 Task: select a rule when a card is moved out of list name by me.
Action: Mouse moved to (1316, 111)
Screenshot: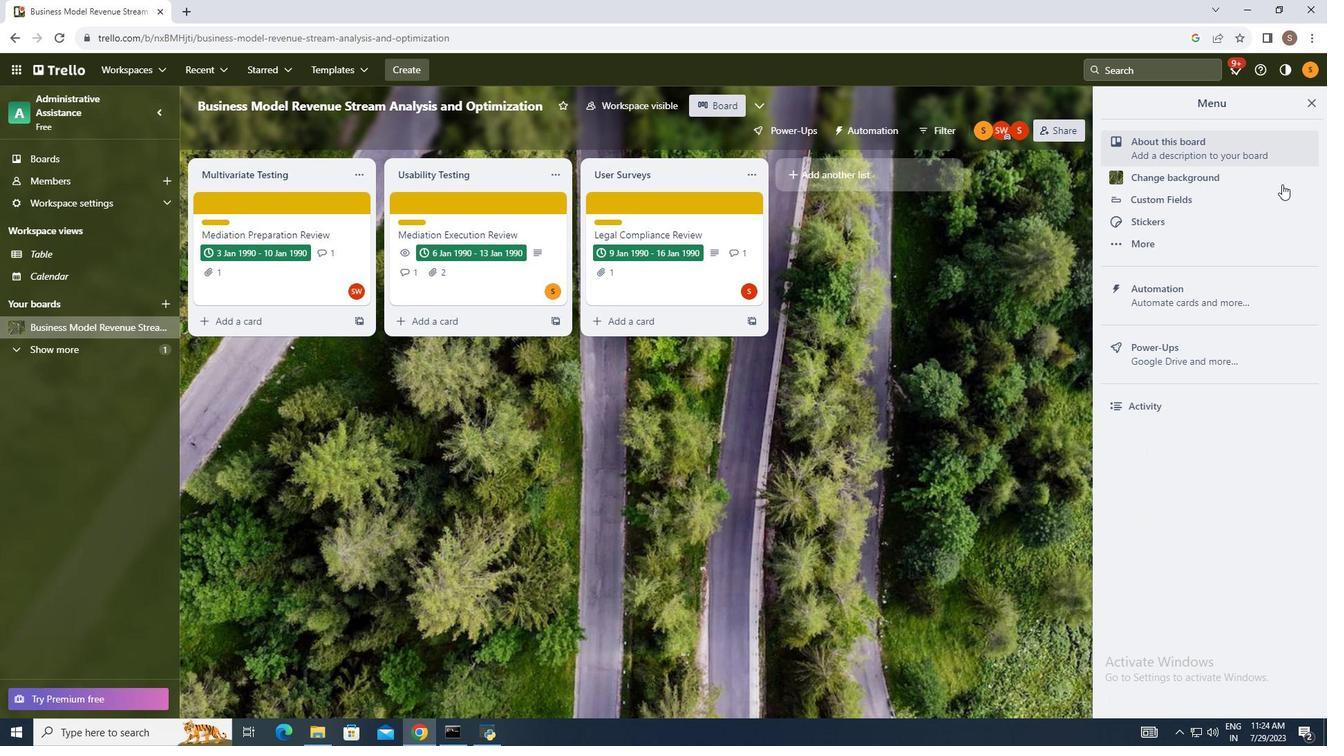 
Action: Mouse pressed left at (1316, 111)
Screenshot: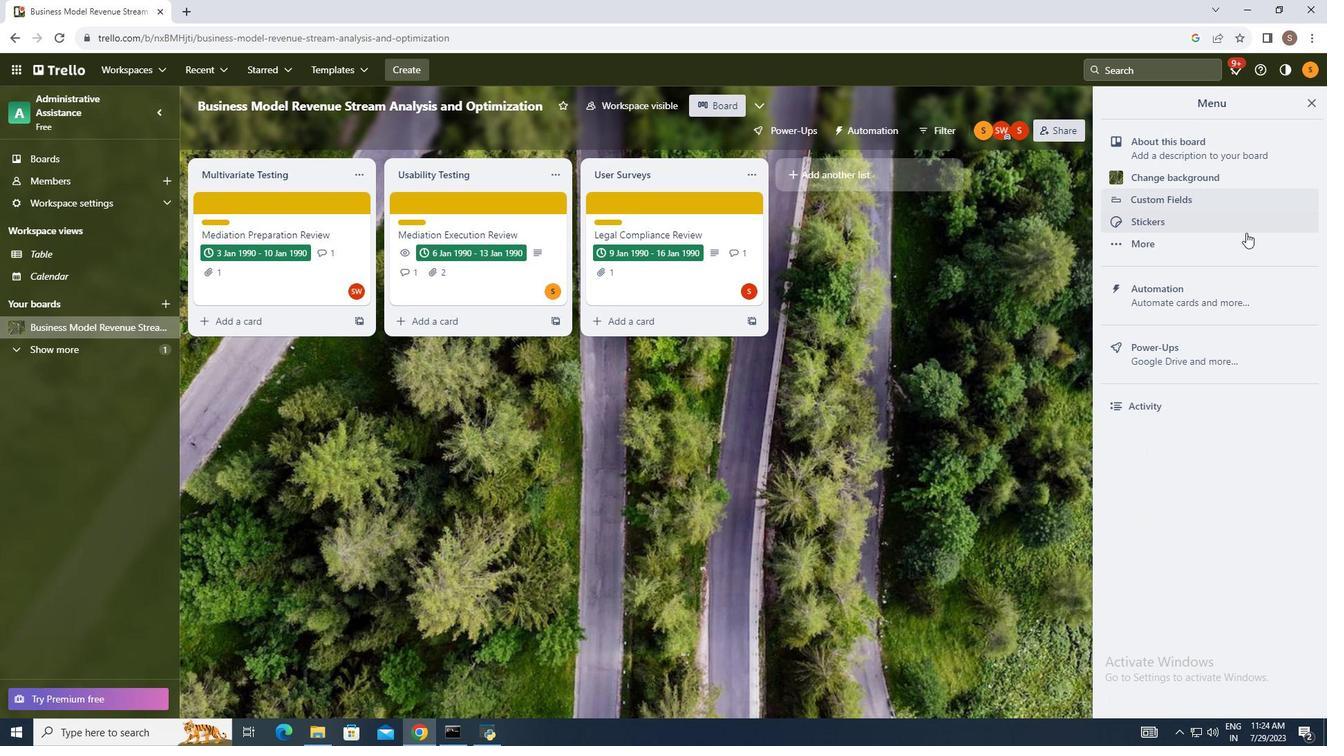 
Action: Mouse moved to (1202, 298)
Screenshot: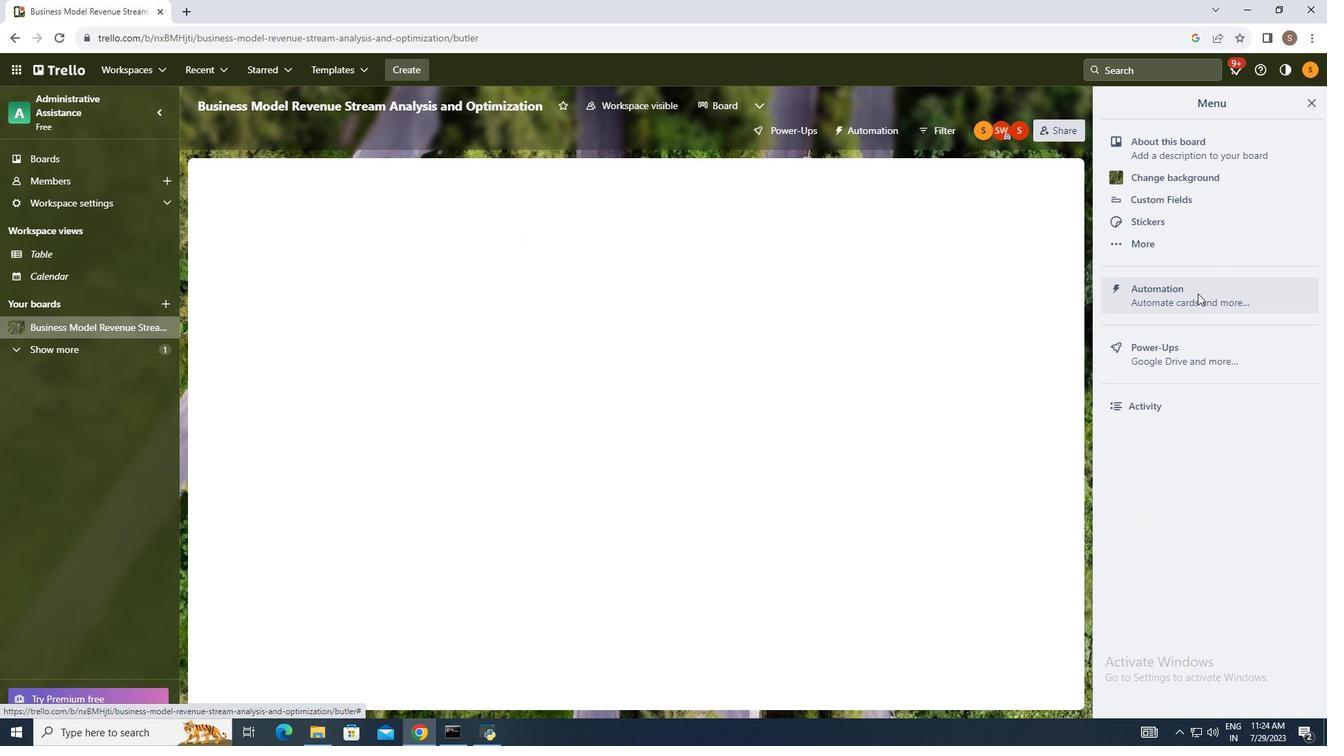 
Action: Mouse pressed left at (1202, 298)
Screenshot: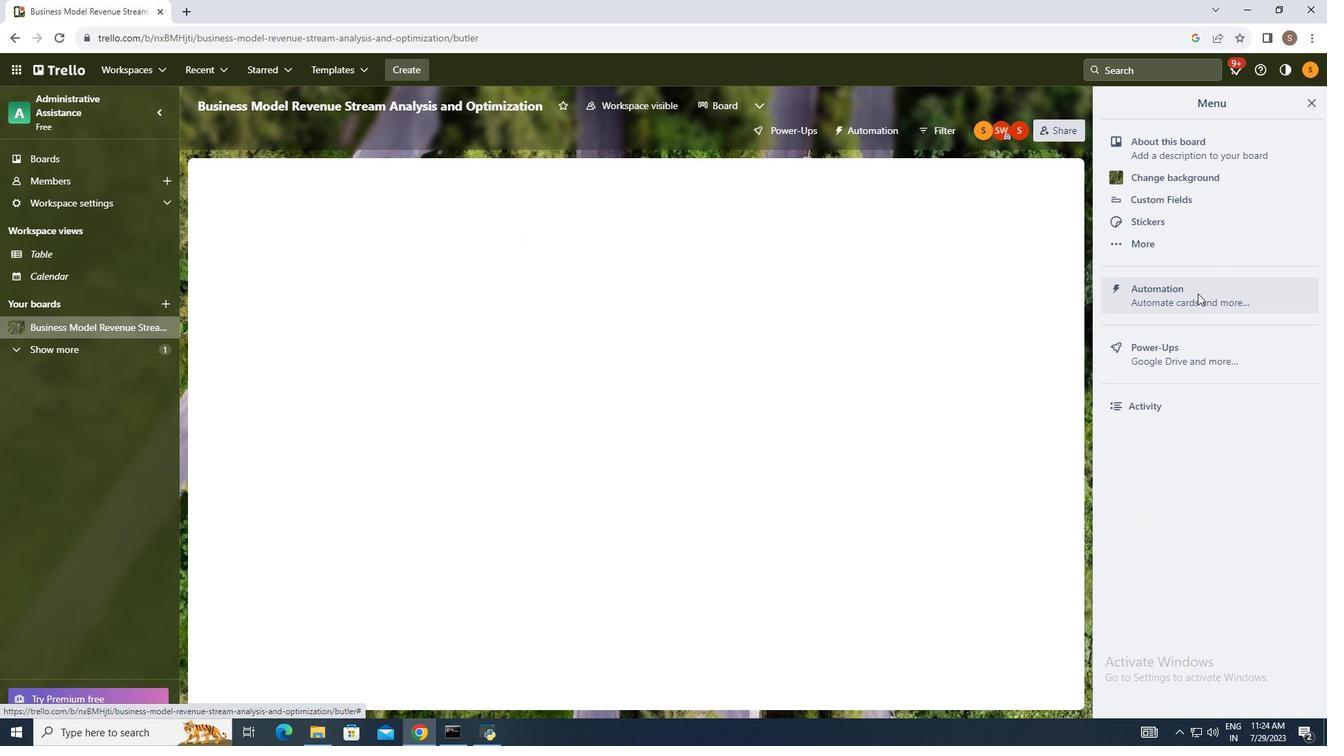 
Action: Mouse moved to (237, 258)
Screenshot: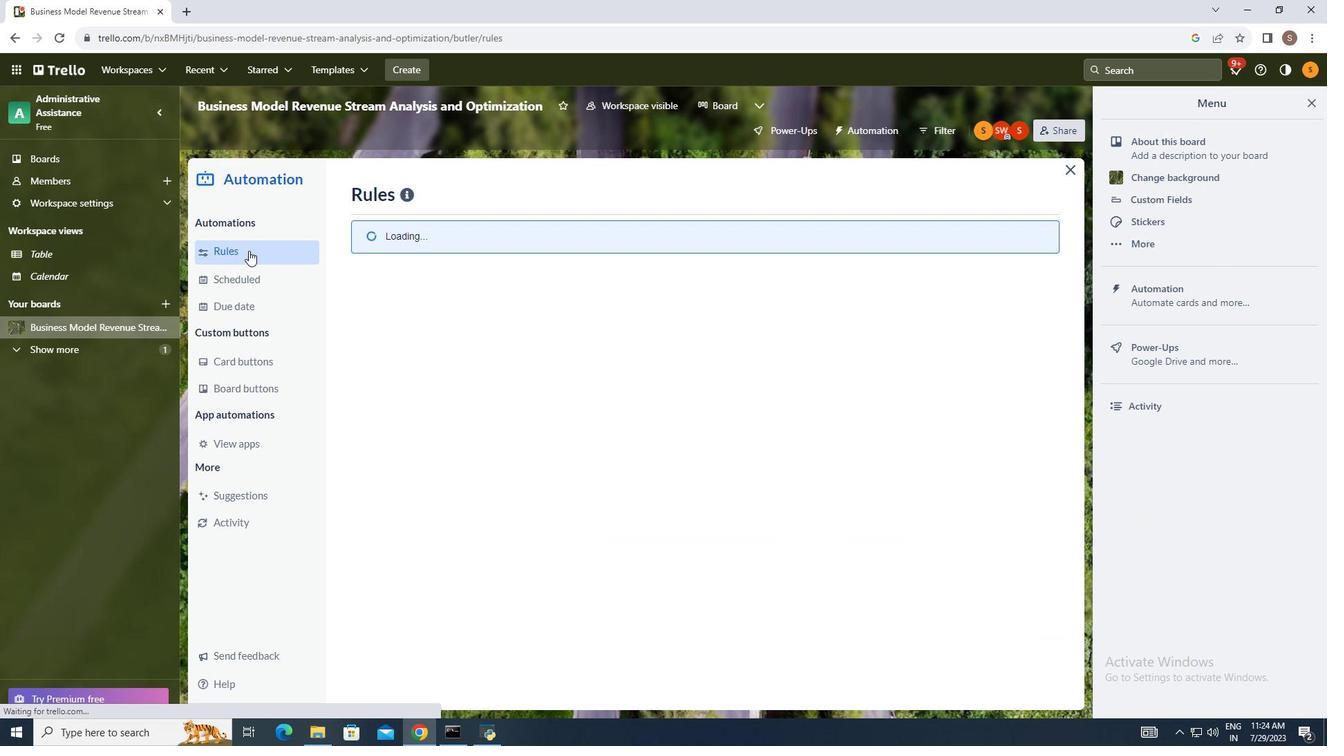 
Action: Mouse pressed left at (237, 258)
Screenshot: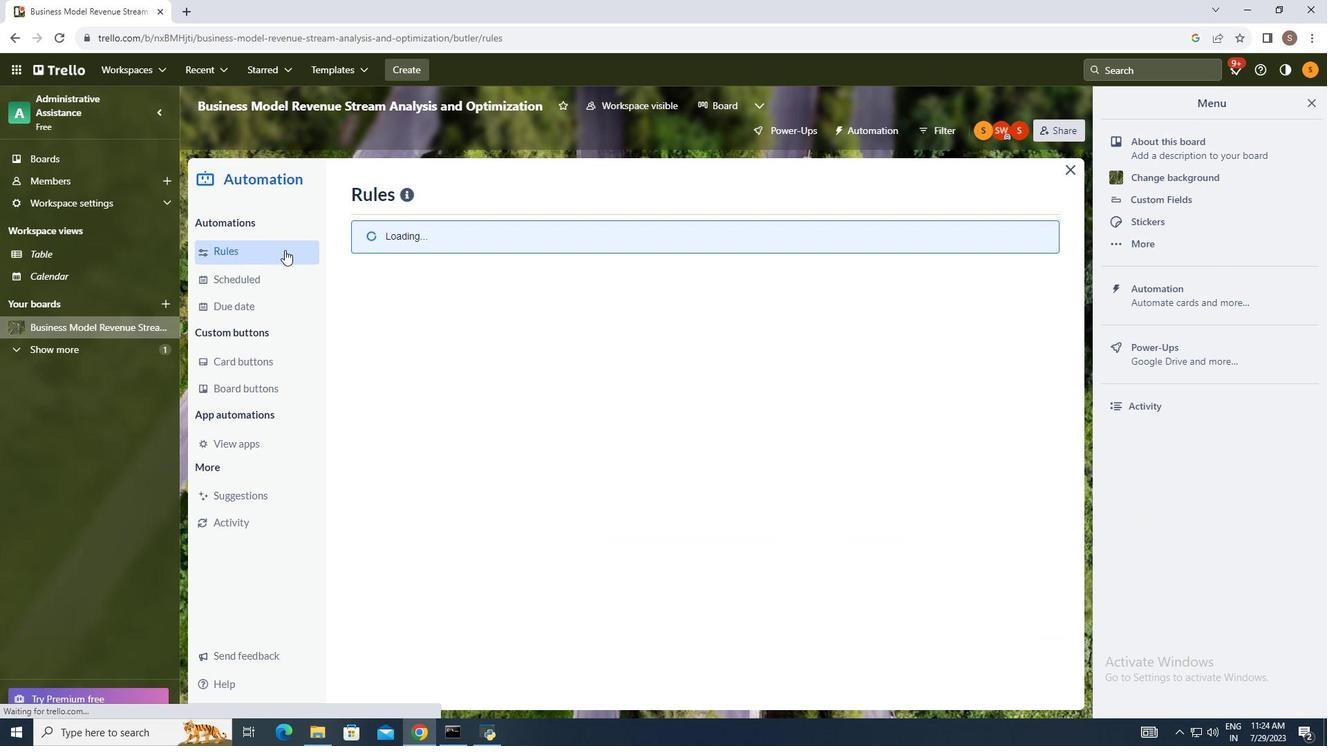 
Action: Mouse moved to (926, 194)
Screenshot: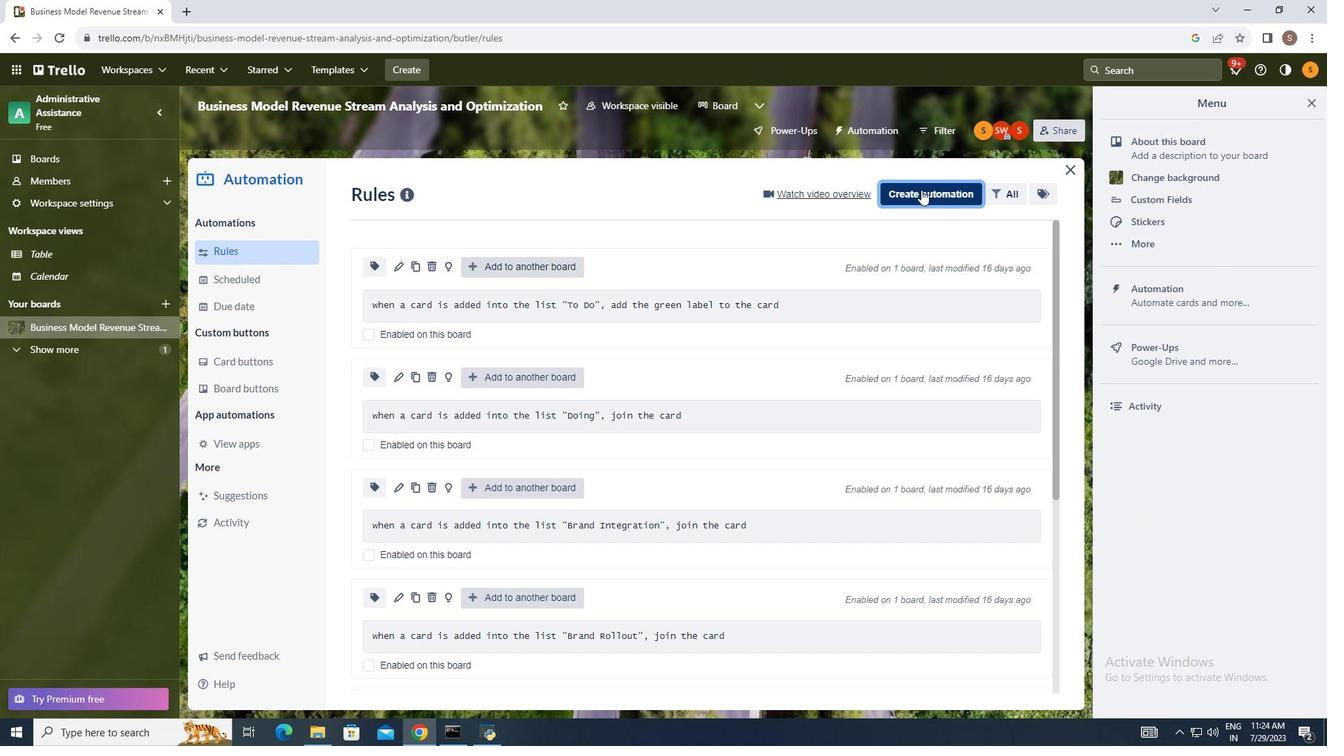 
Action: Mouse pressed left at (926, 194)
Screenshot: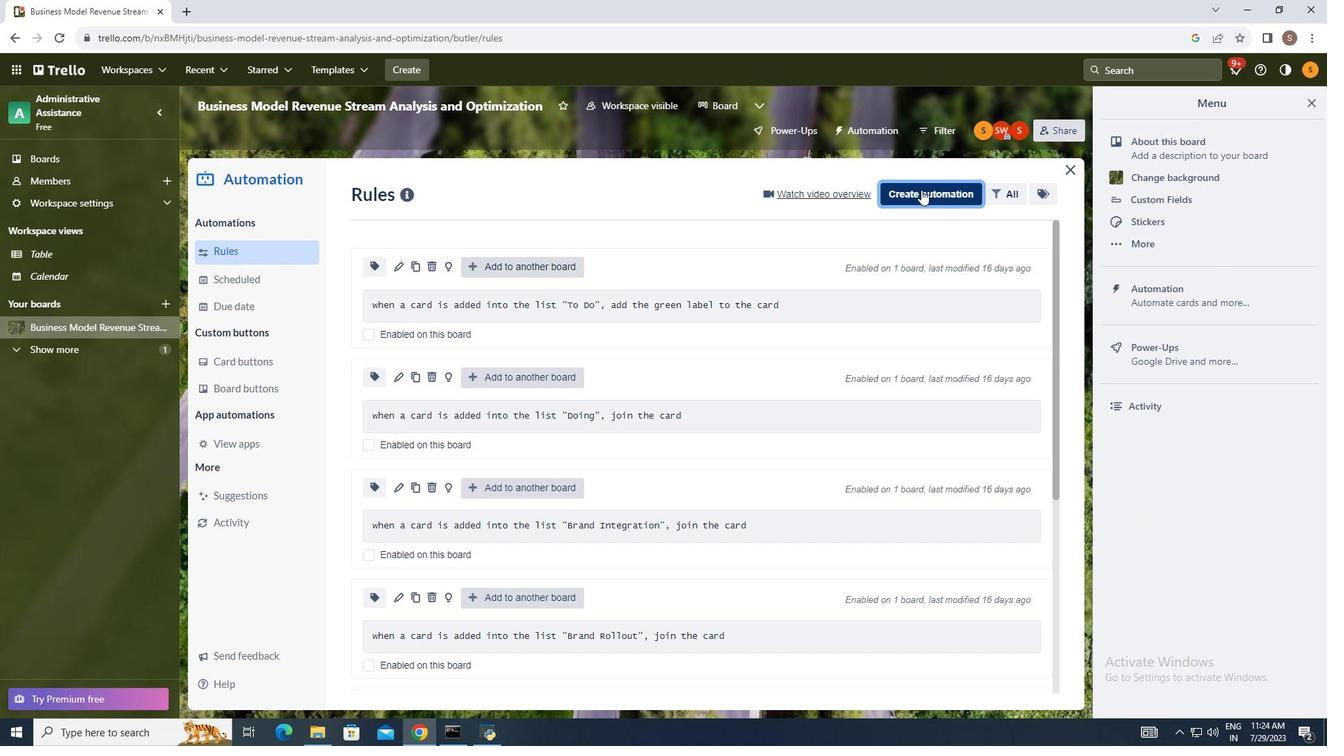 
Action: Mouse moved to (673, 331)
Screenshot: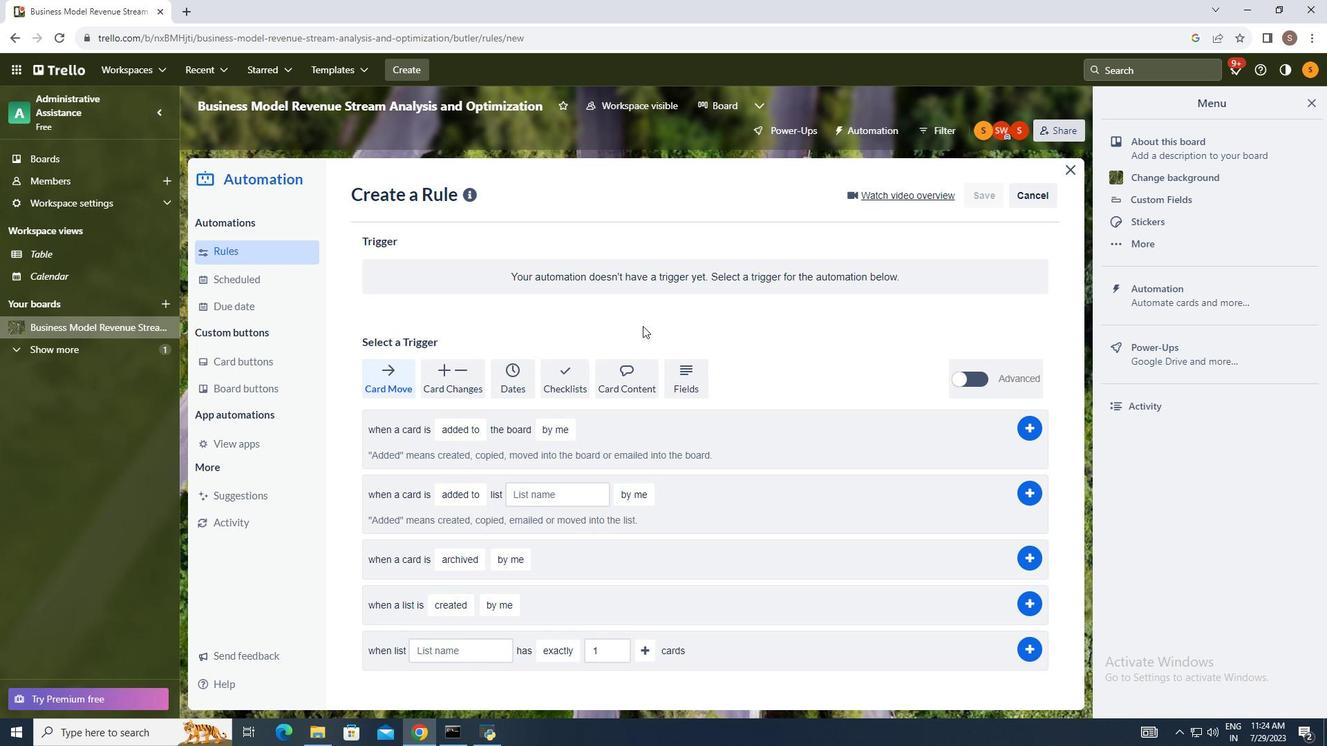 
Action: Mouse pressed left at (673, 331)
Screenshot: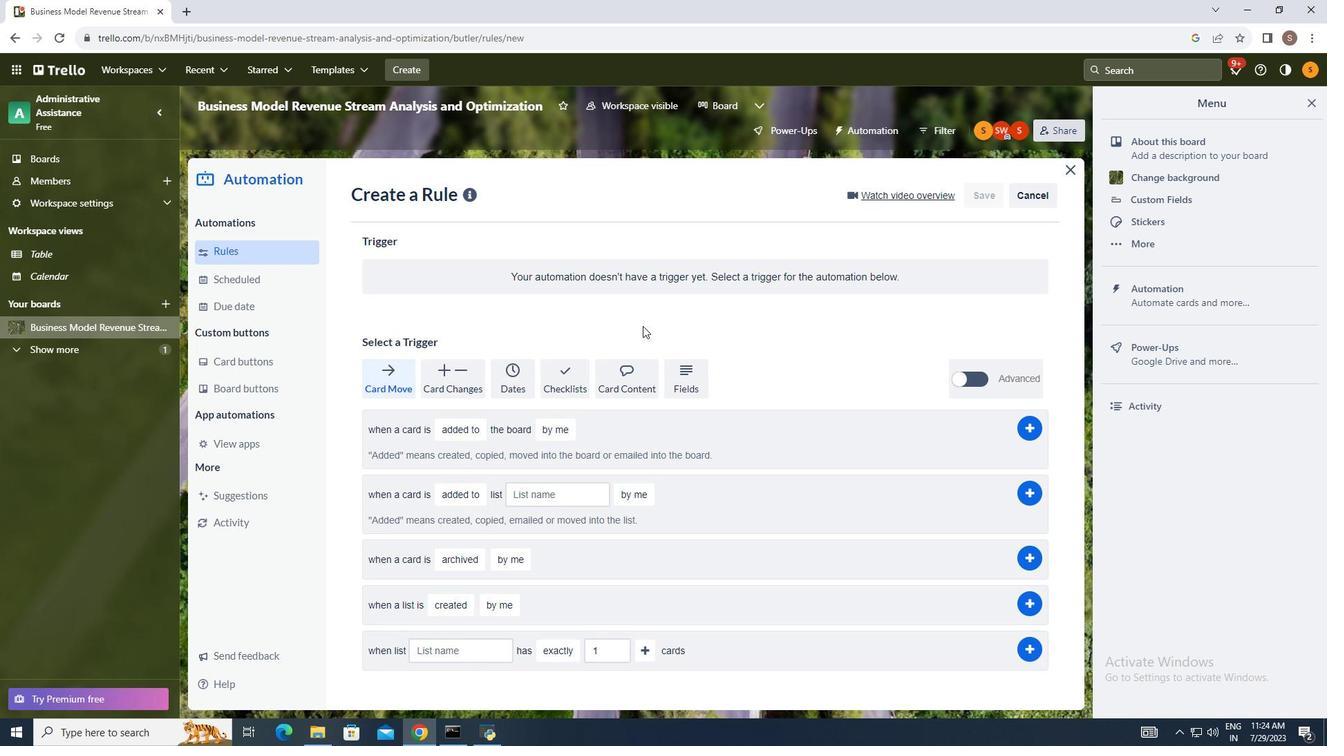 
Action: Mouse moved to (457, 494)
Screenshot: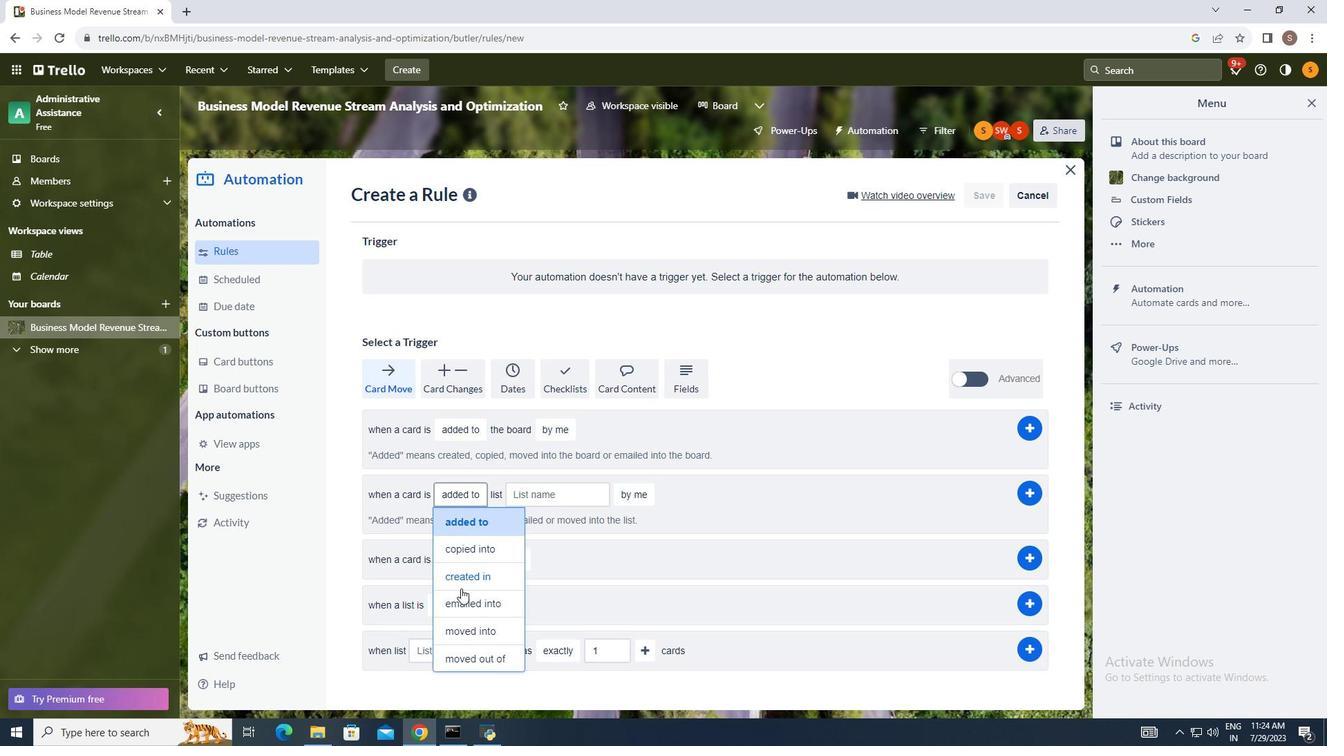 
Action: Mouse pressed left at (457, 494)
Screenshot: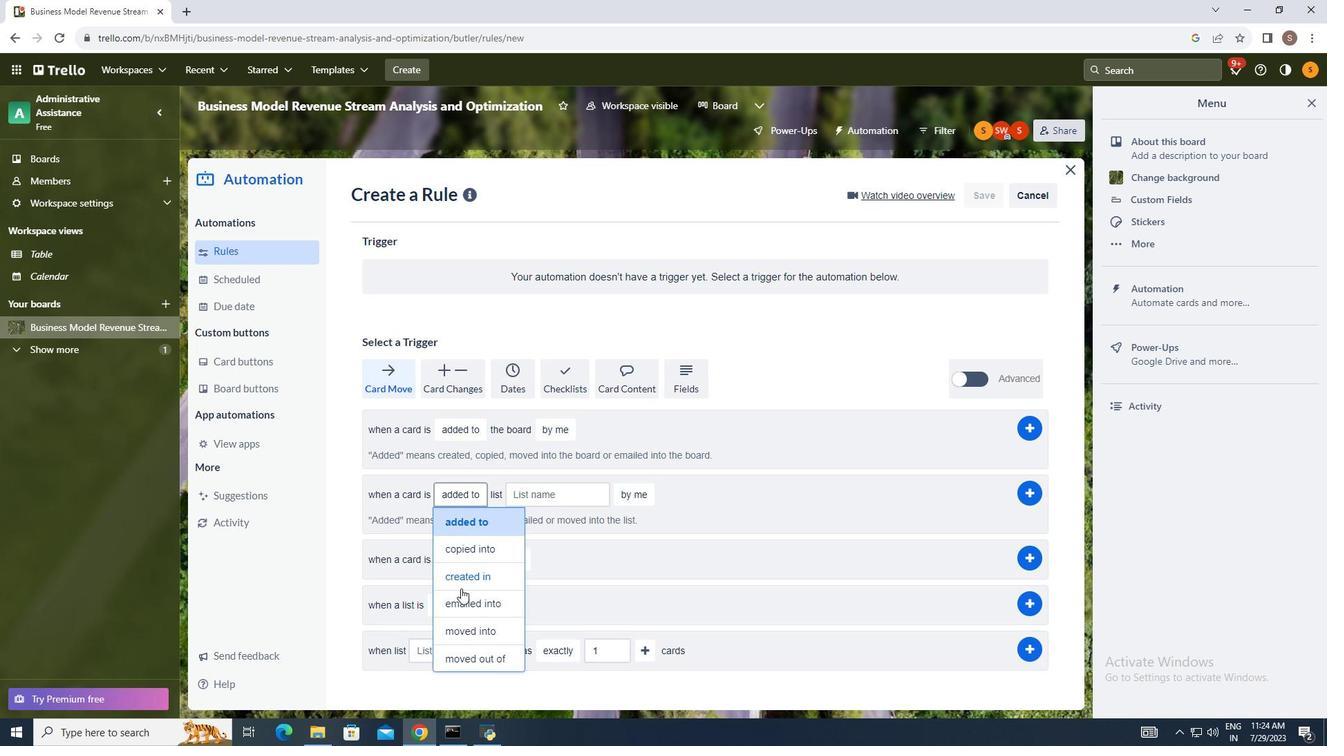 
Action: Mouse moved to (474, 658)
Screenshot: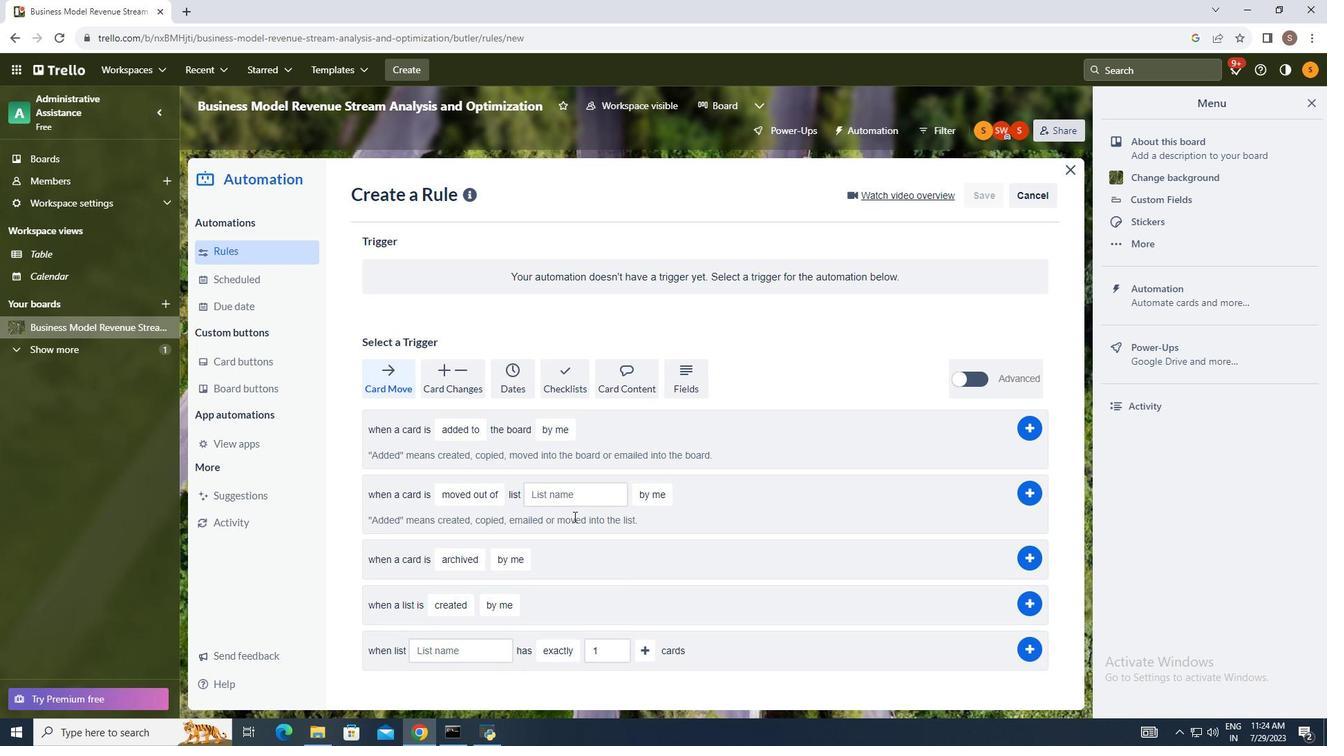 
Action: Mouse pressed left at (474, 658)
Screenshot: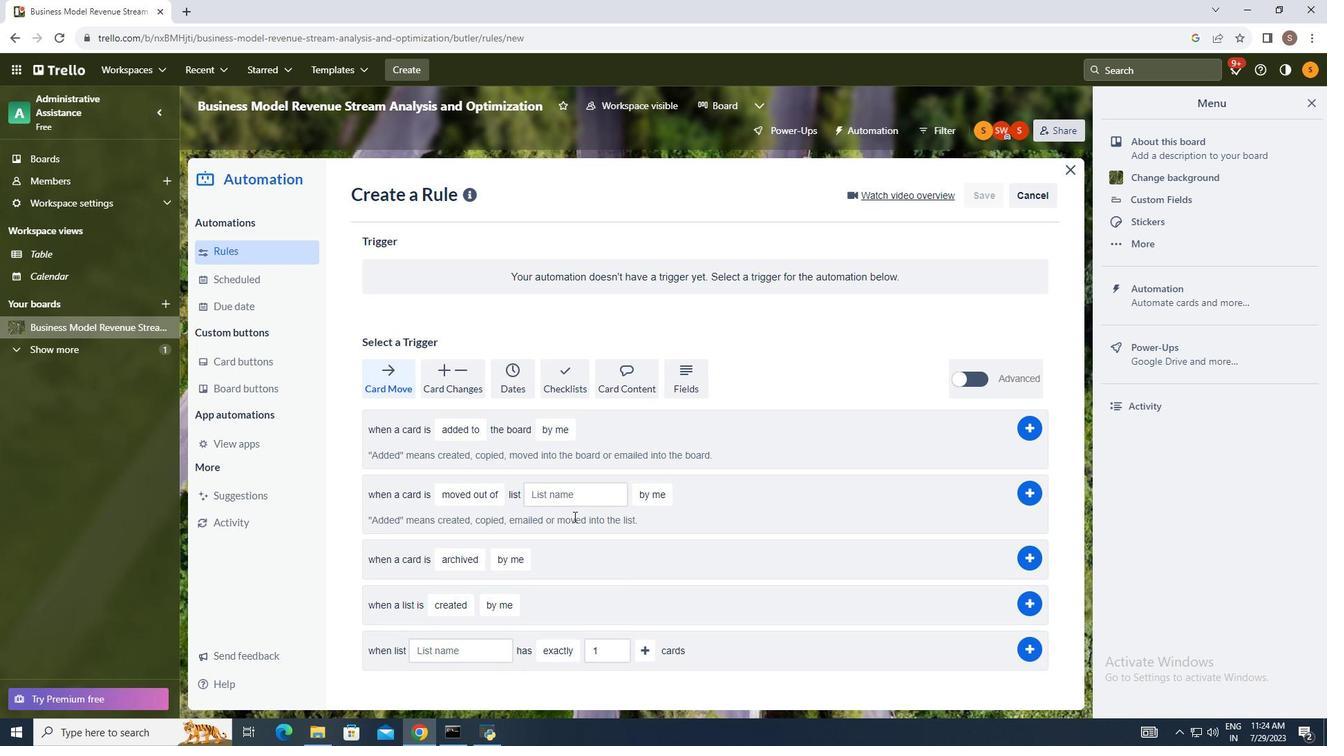 
Action: Mouse moved to (573, 504)
Screenshot: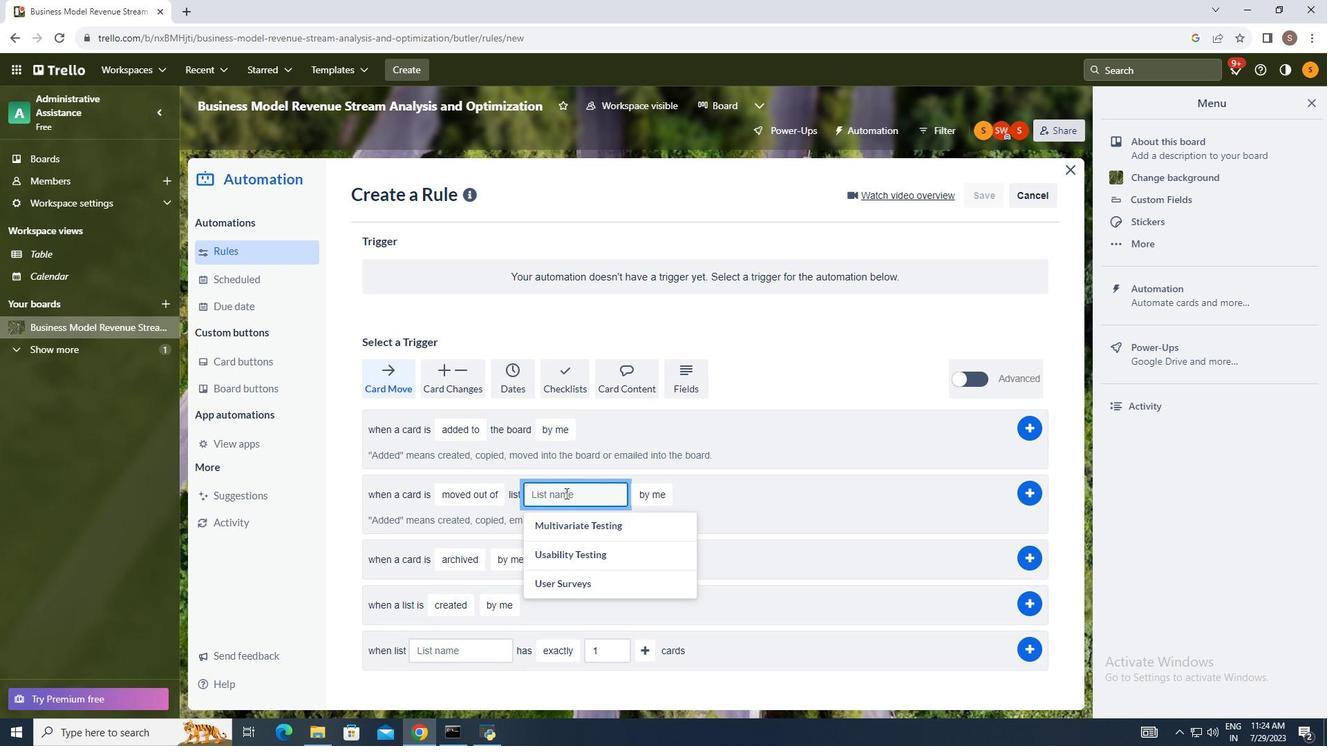 
Action: Mouse pressed left at (573, 504)
Screenshot: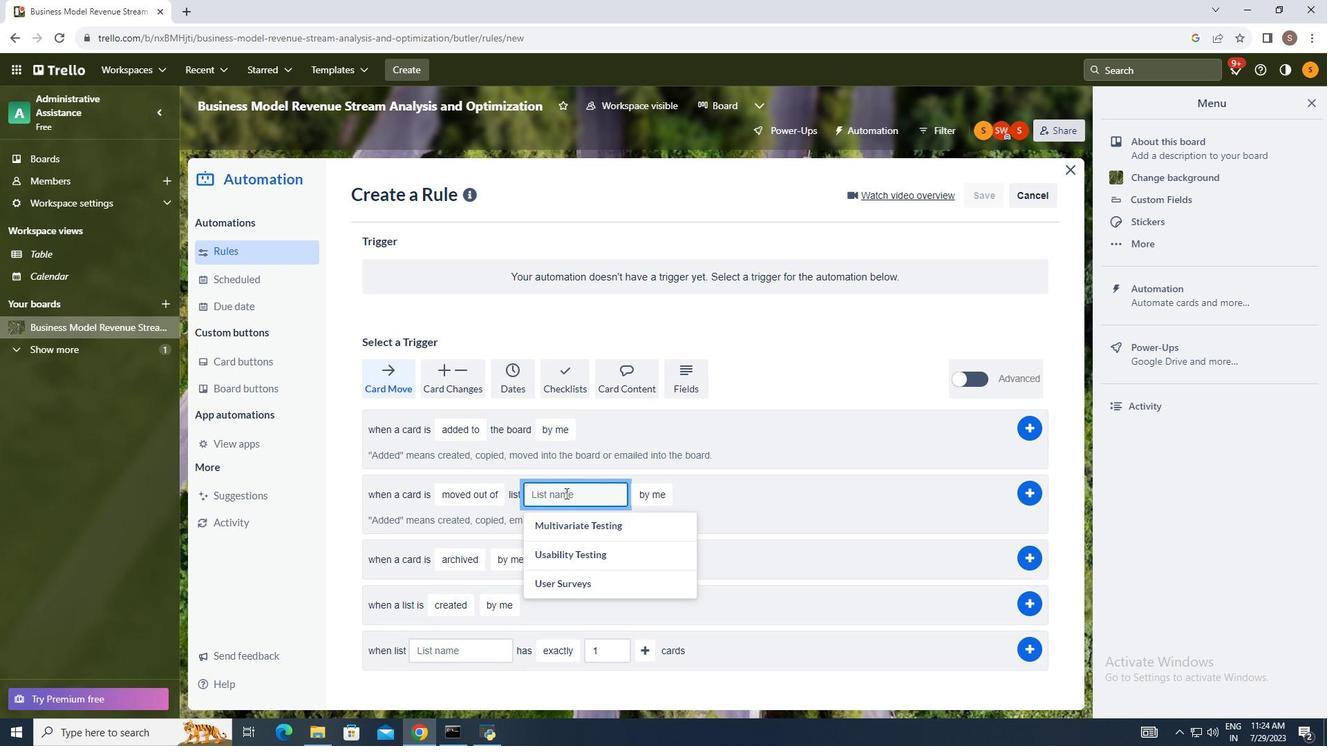 
Action: Mouse moved to (568, 498)
Screenshot: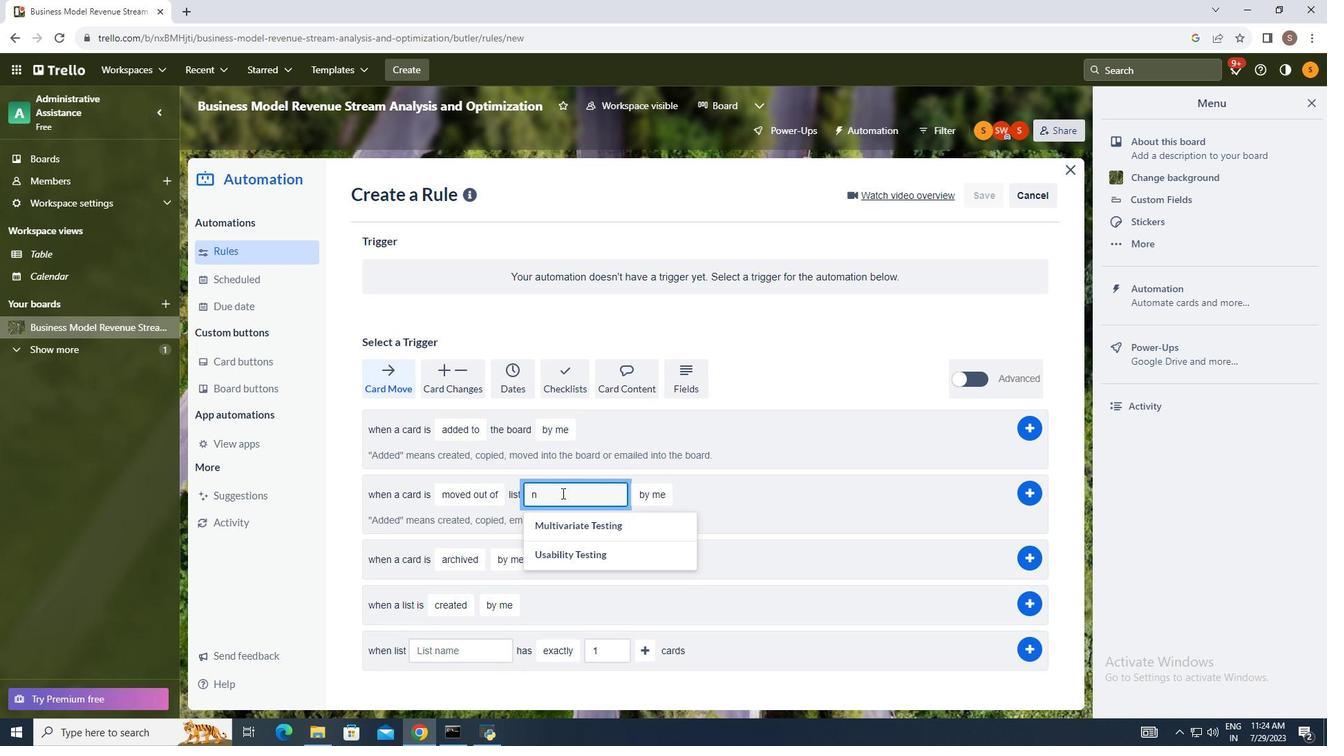 
Action: Key pressed n
Screenshot: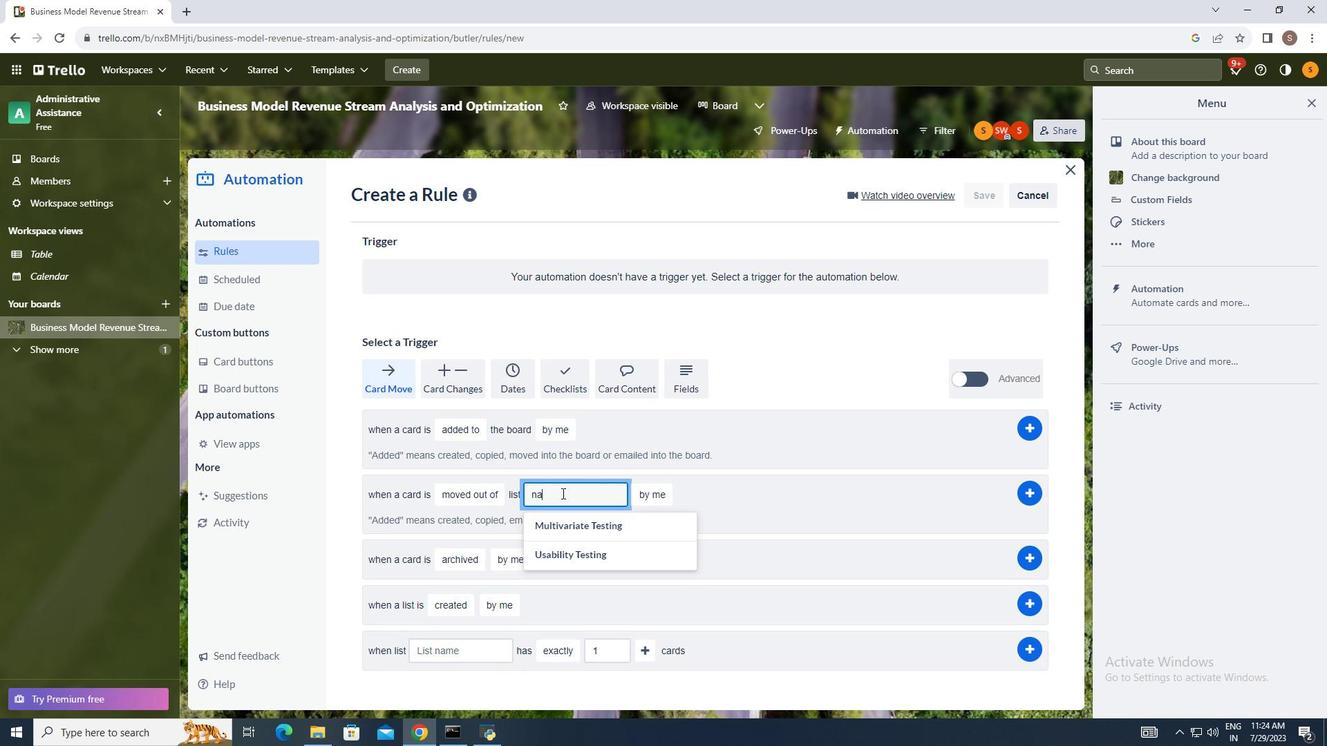 
Action: Mouse moved to (566, 498)
Screenshot: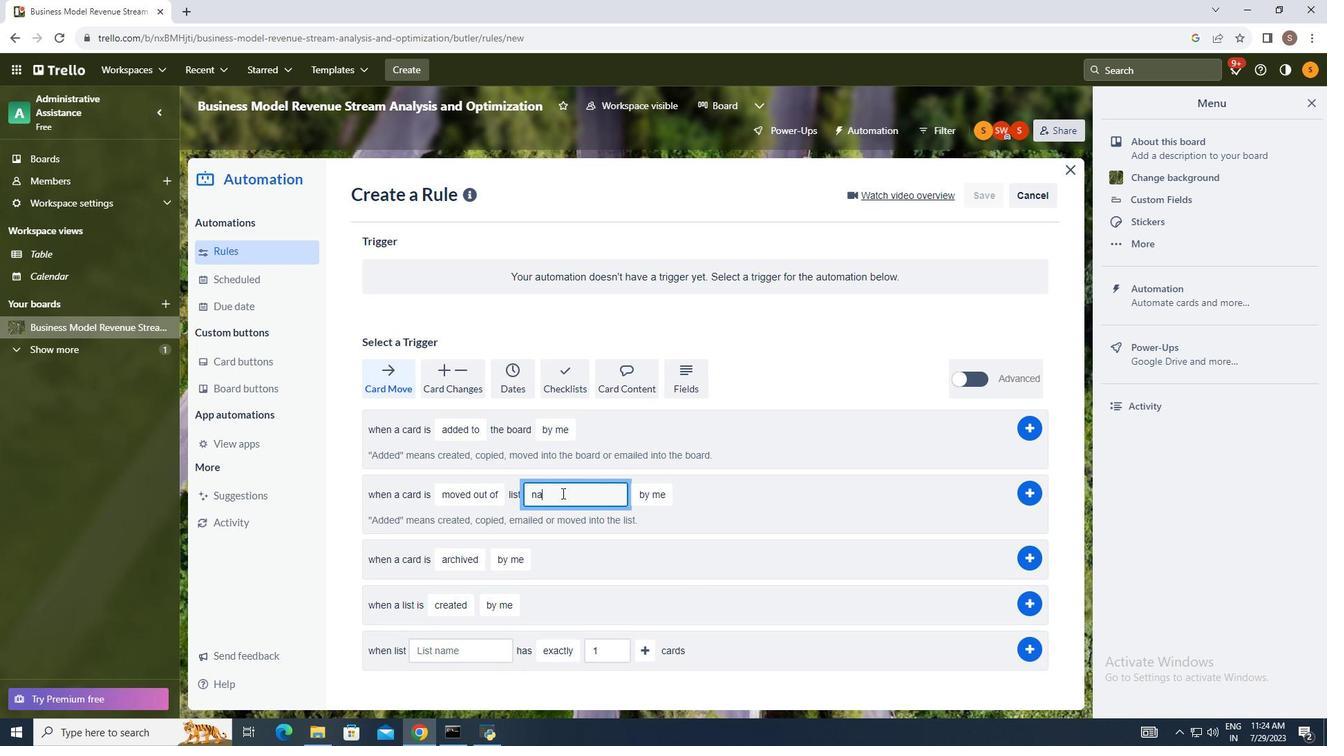 
Action: Key pressed ame
Screenshot: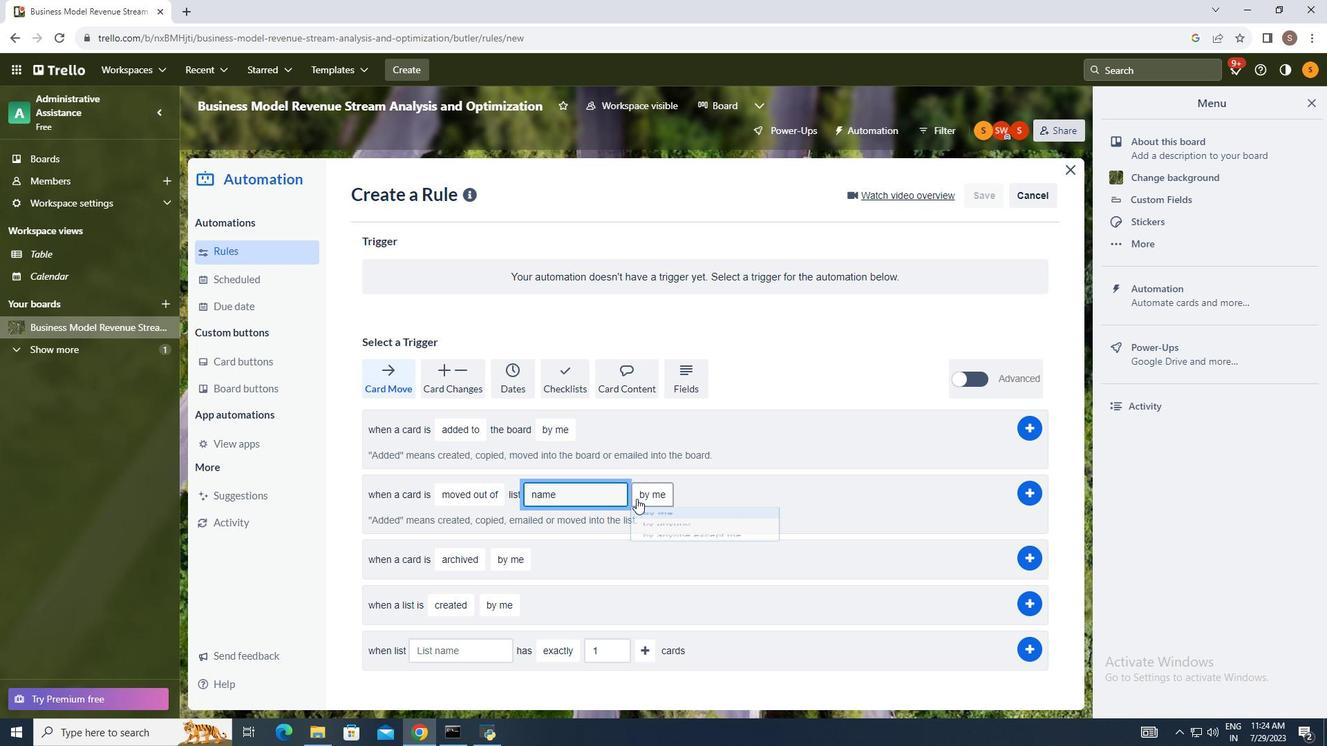 
Action: Mouse moved to (641, 503)
Screenshot: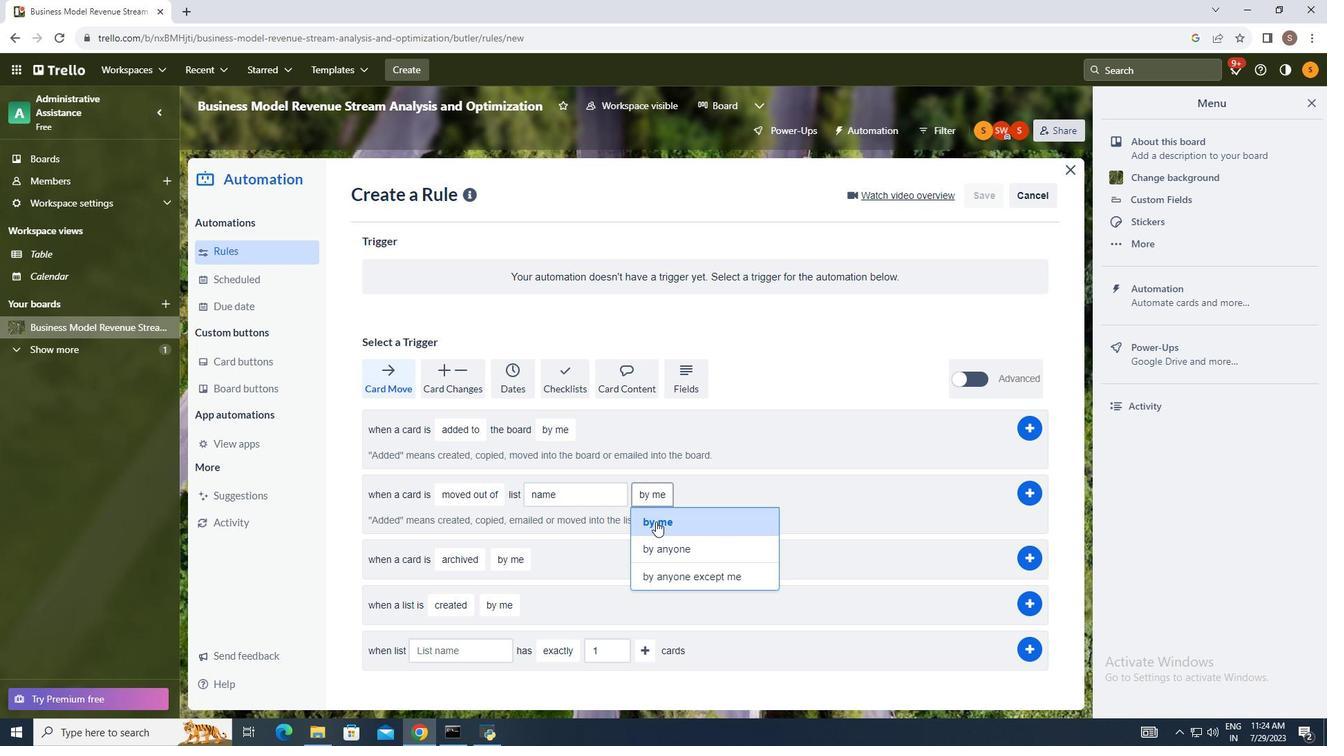 
Action: Mouse pressed left at (641, 503)
Screenshot: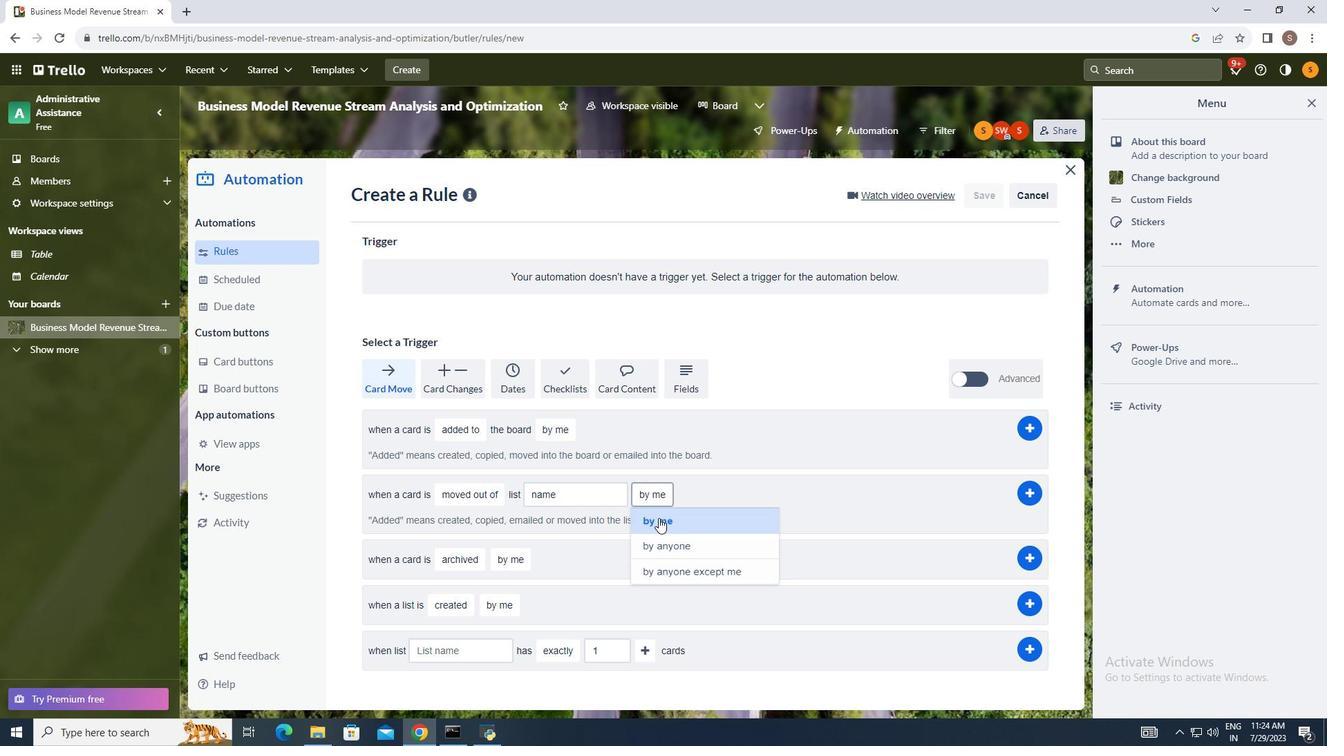 
Action: Mouse moved to (660, 526)
Screenshot: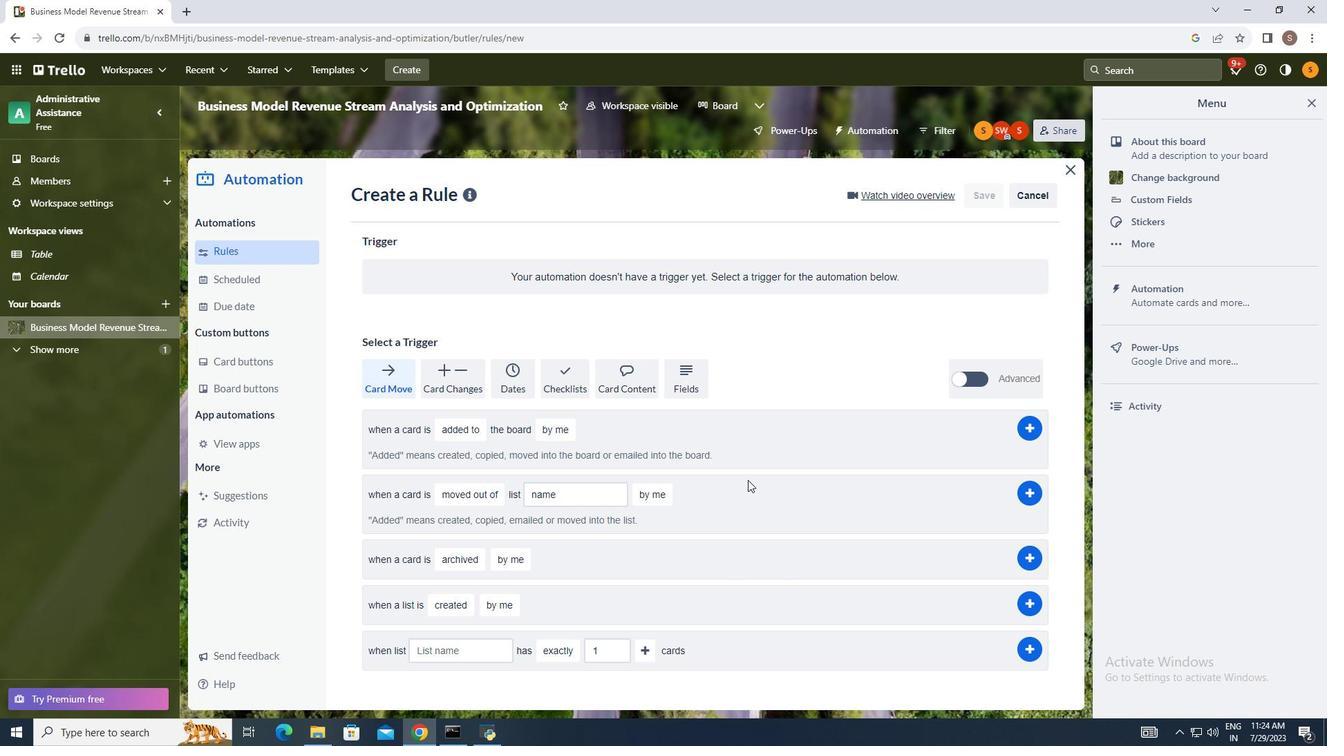 
Action: Mouse pressed left at (660, 526)
Screenshot: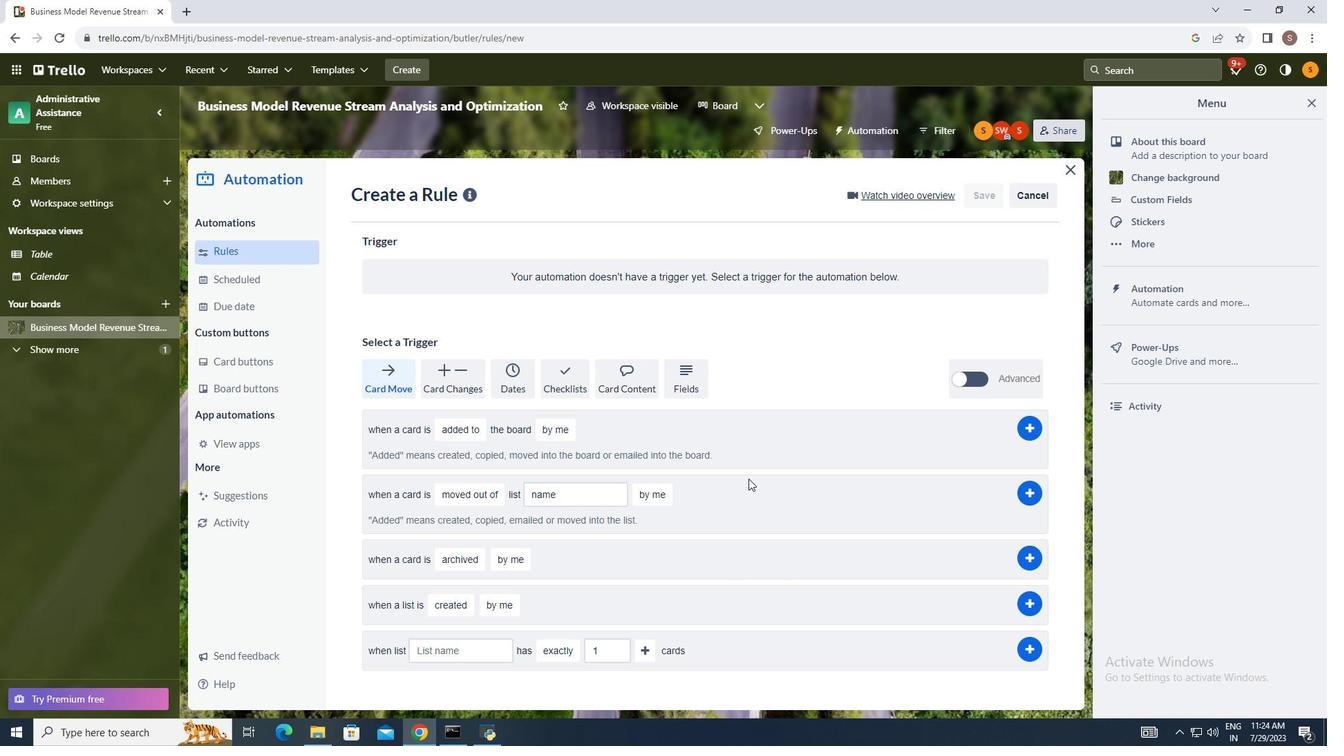 
Action: Mouse moved to (752, 481)
Screenshot: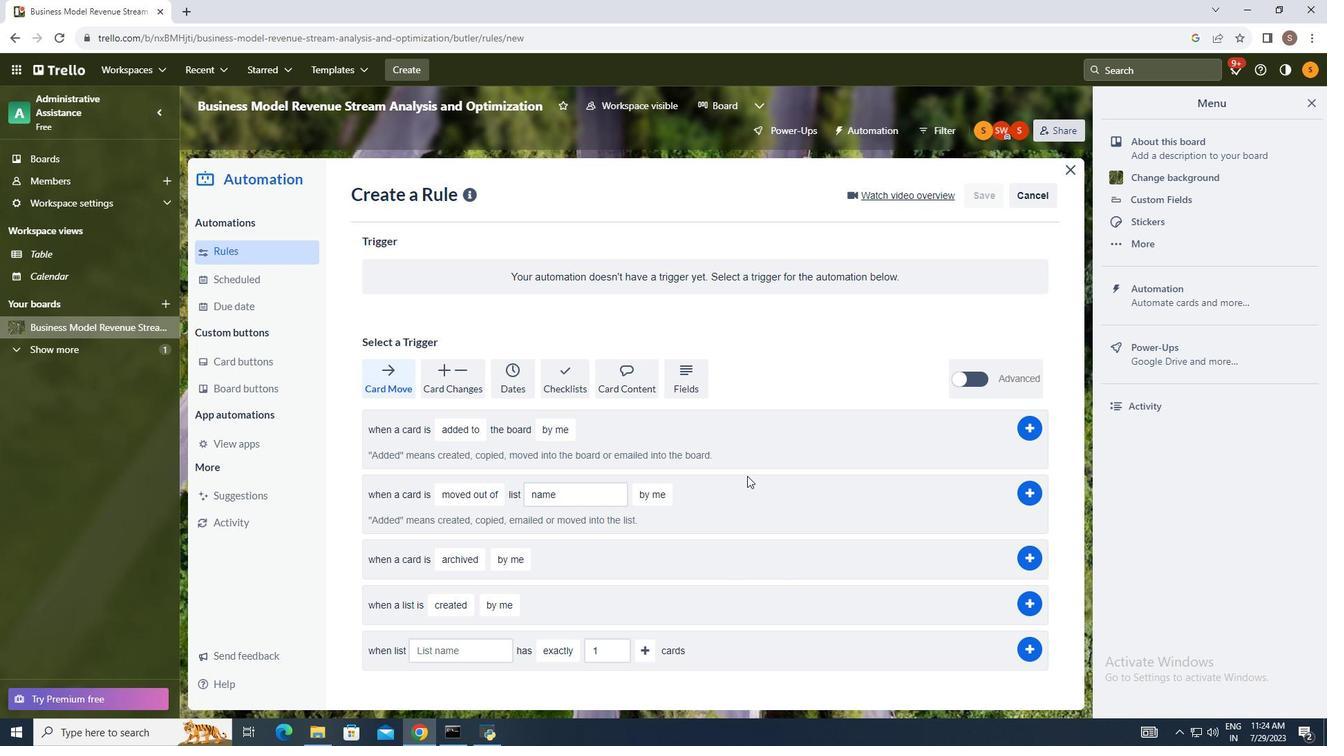 
